 Task: Use the formula "WORKDAY" in spreadsheet "Project portfolio".
Action: Key pressed '='
Screenshot: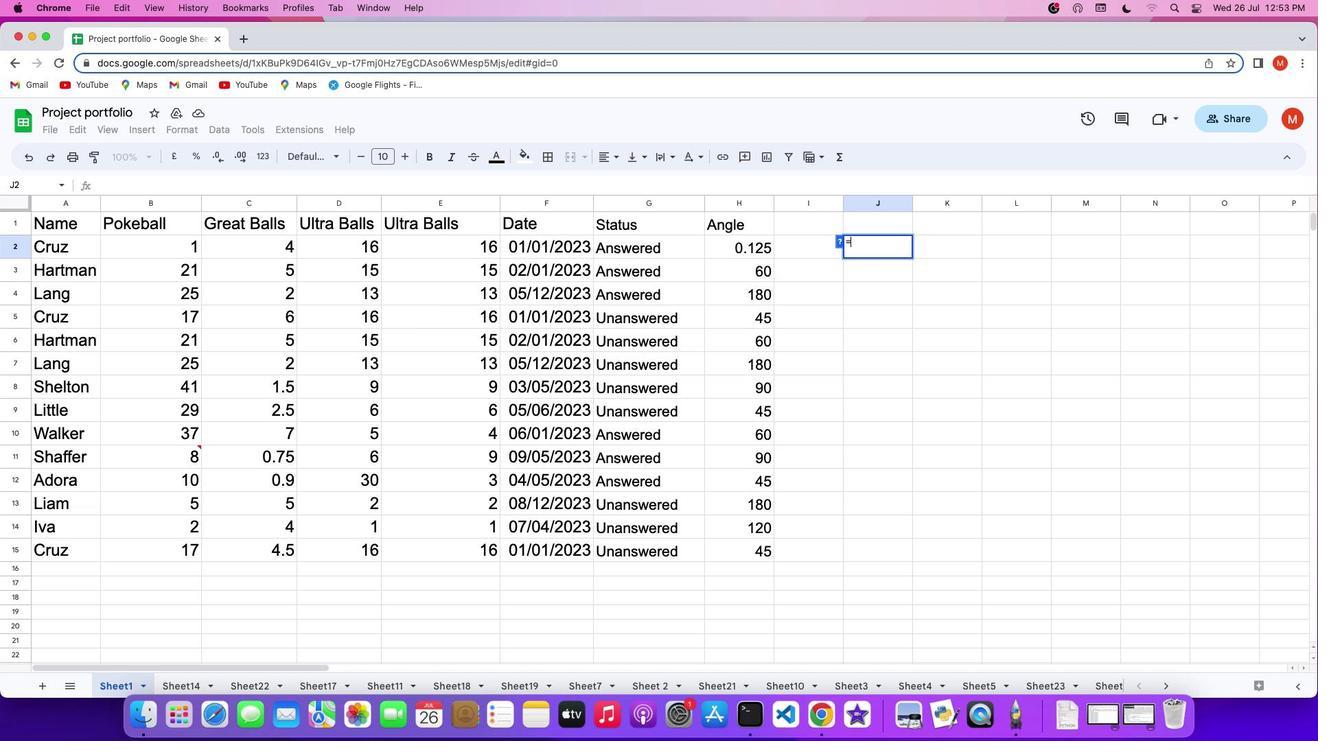 
Action: Mouse moved to (844, 162)
Screenshot: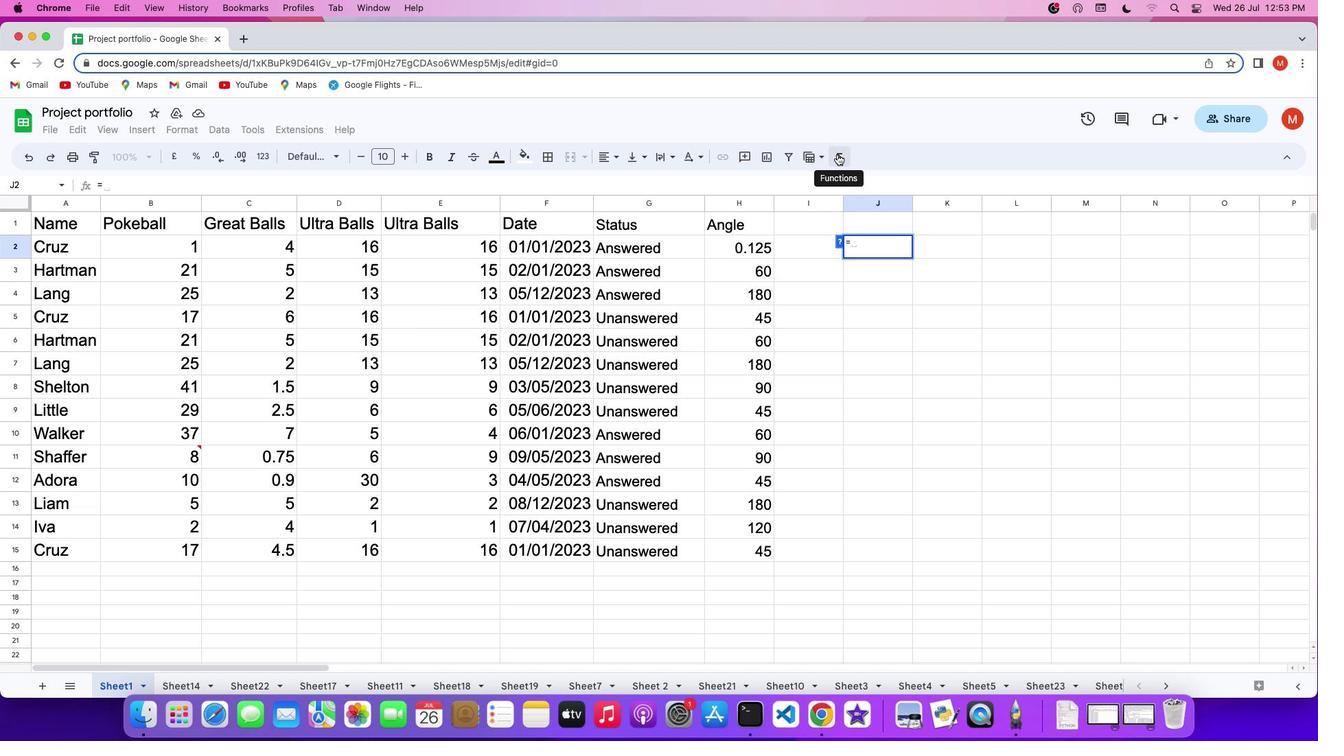
Action: Mouse pressed left at (844, 162)
Screenshot: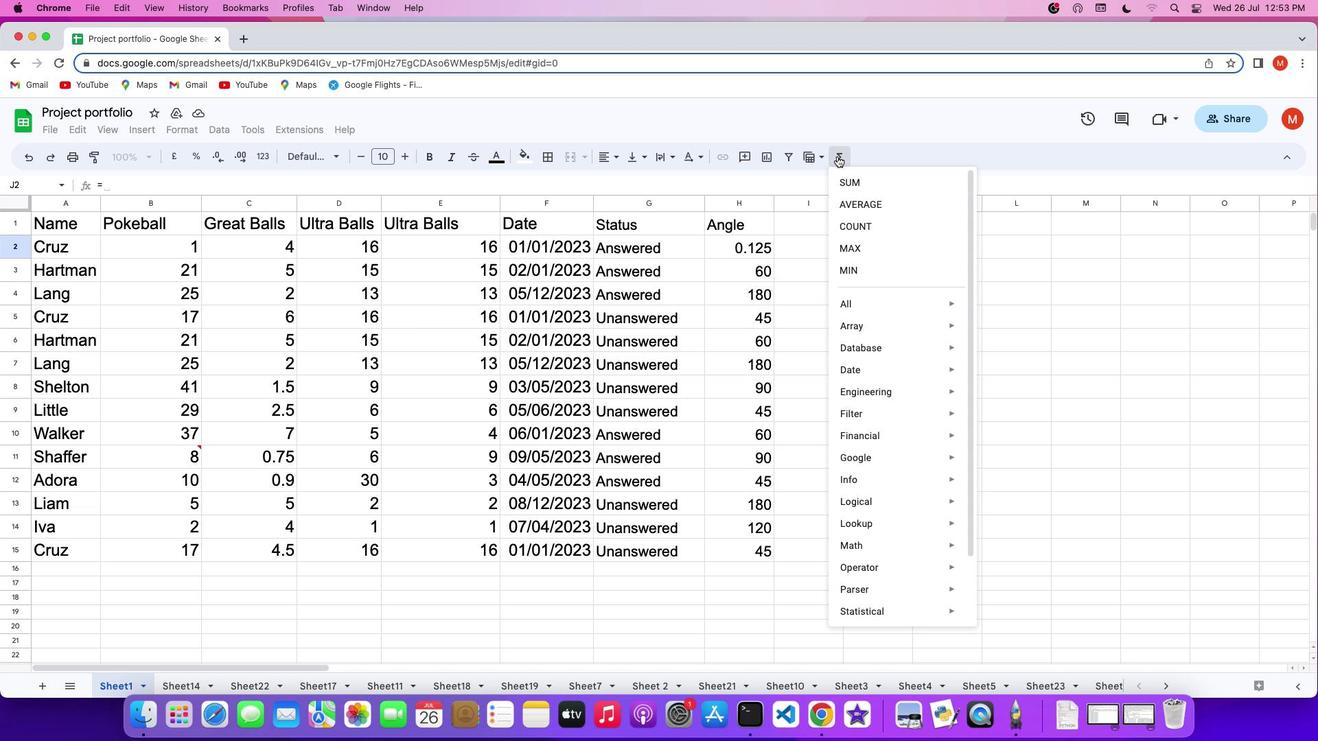 
Action: Mouse moved to (1027, 508)
Screenshot: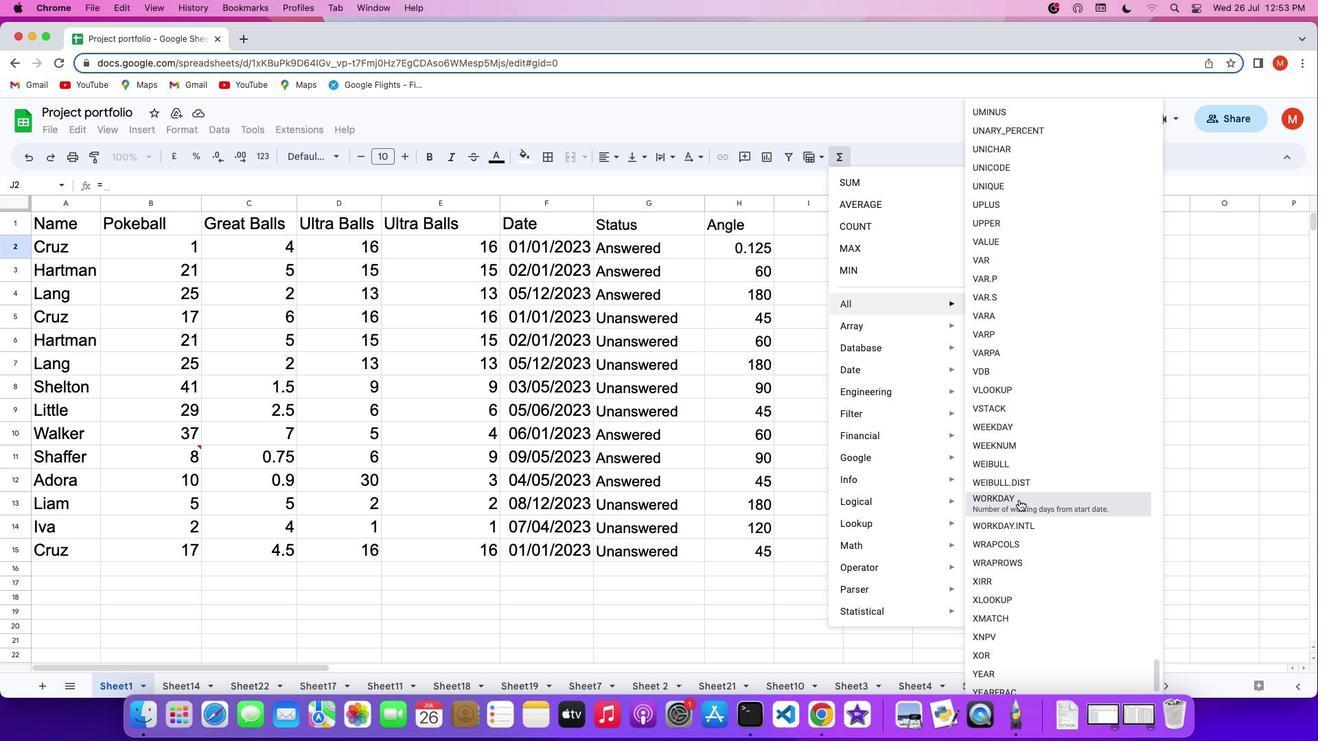 
Action: Mouse pressed left at (1027, 508)
Screenshot: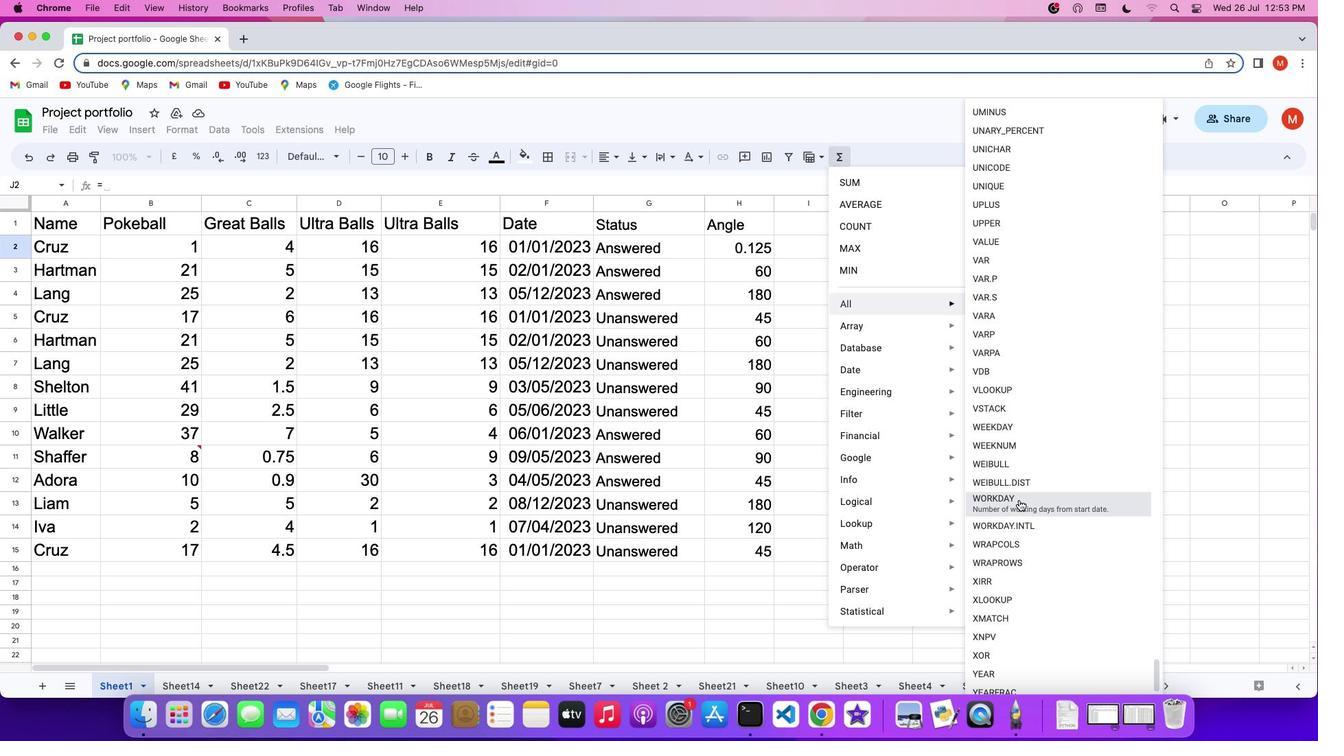 
Action: Mouse moved to (1021, 506)
Screenshot: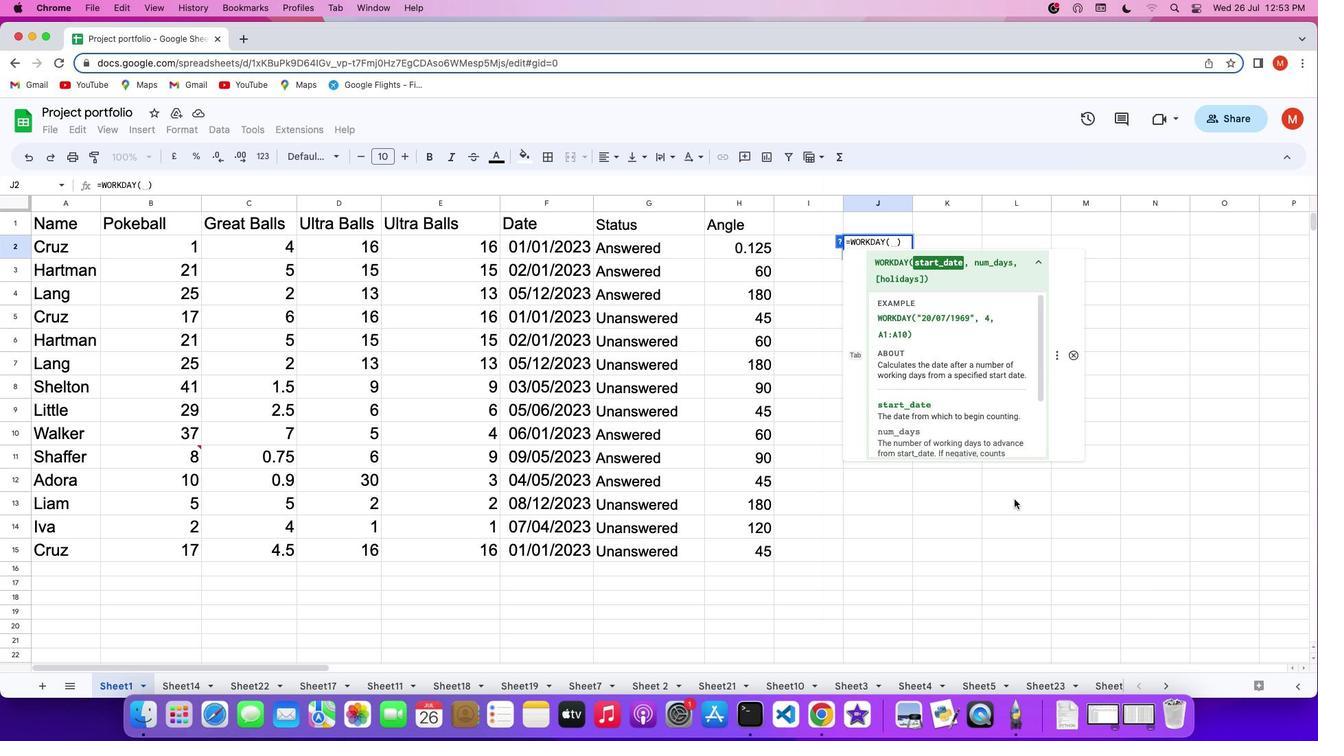 
Action: Key pressed Key.shift_r'"''2''0''/''0''7''/''1''9''6''9'Key.shift_r'"'',''4'','
Screenshot: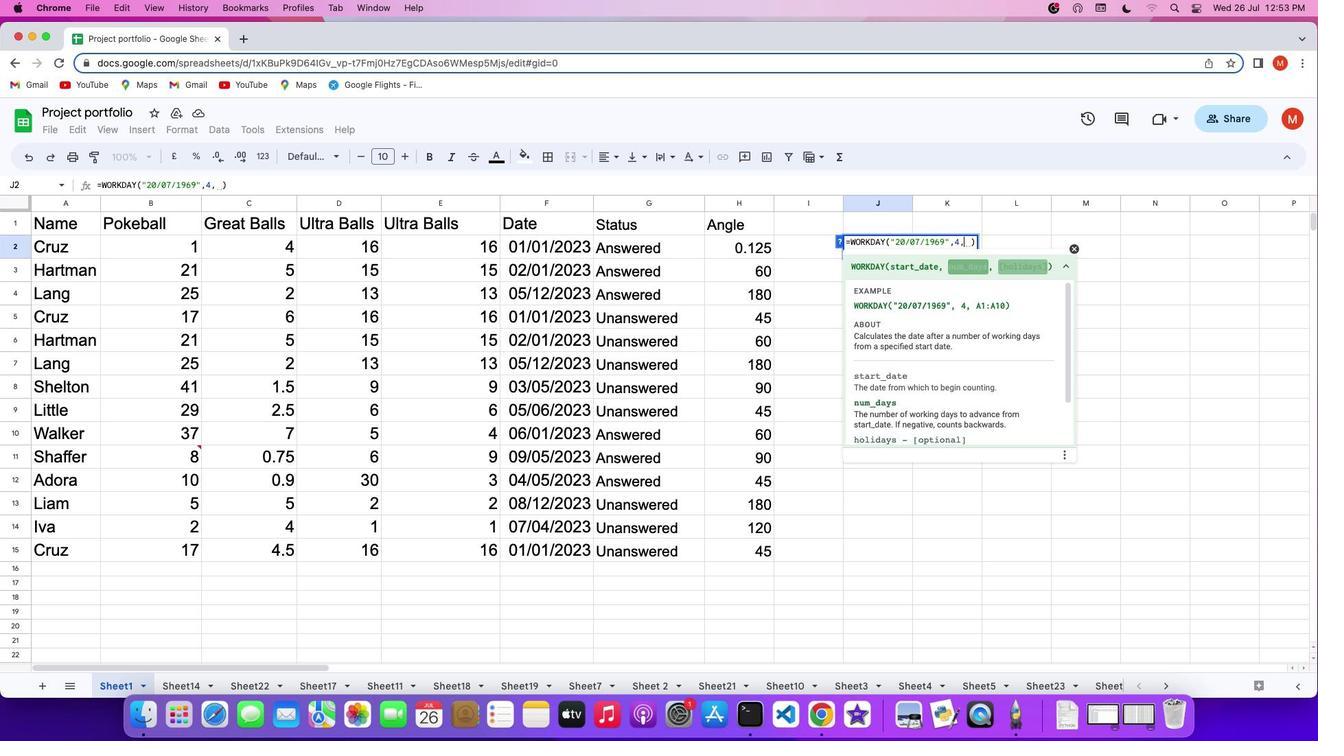 
Action: Mouse moved to (166, 249)
Screenshot: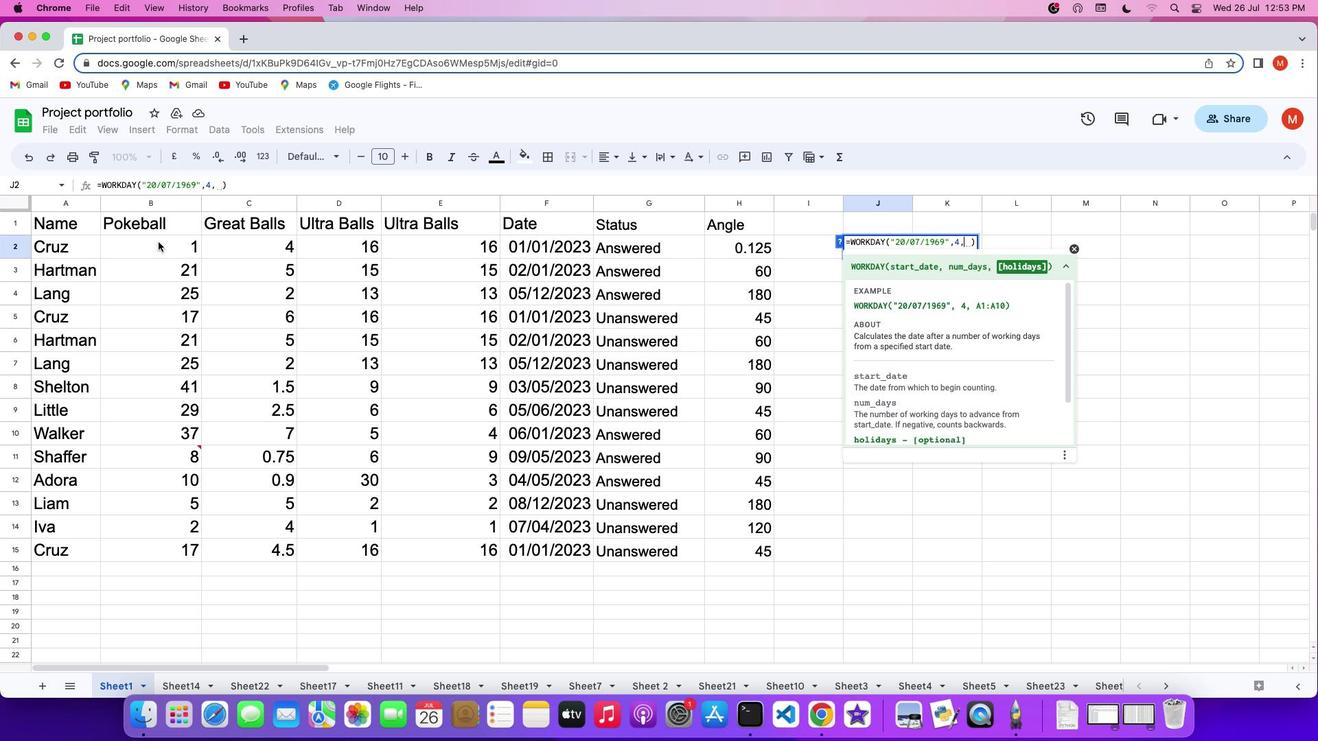 
Action: Mouse pressed left at (166, 249)
Screenshot: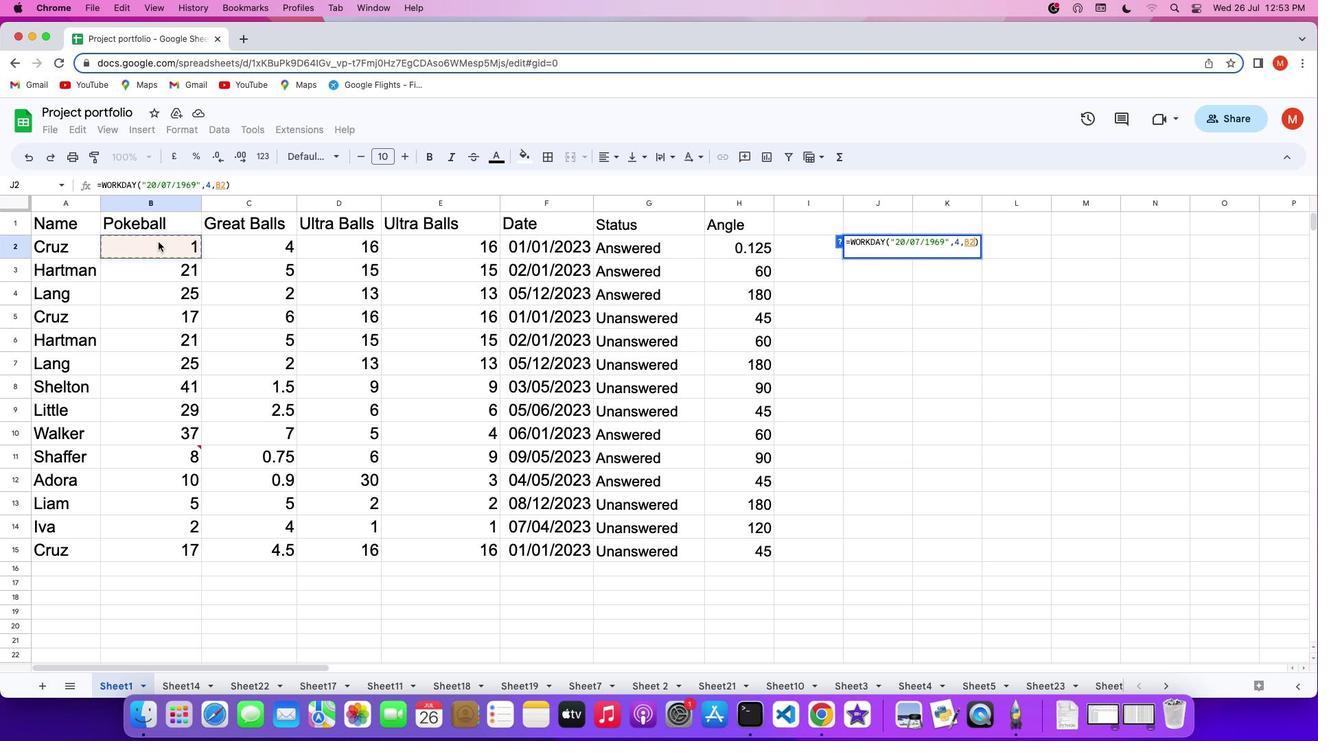 
Action: Mouse moved to (330, 561)
Screenshot: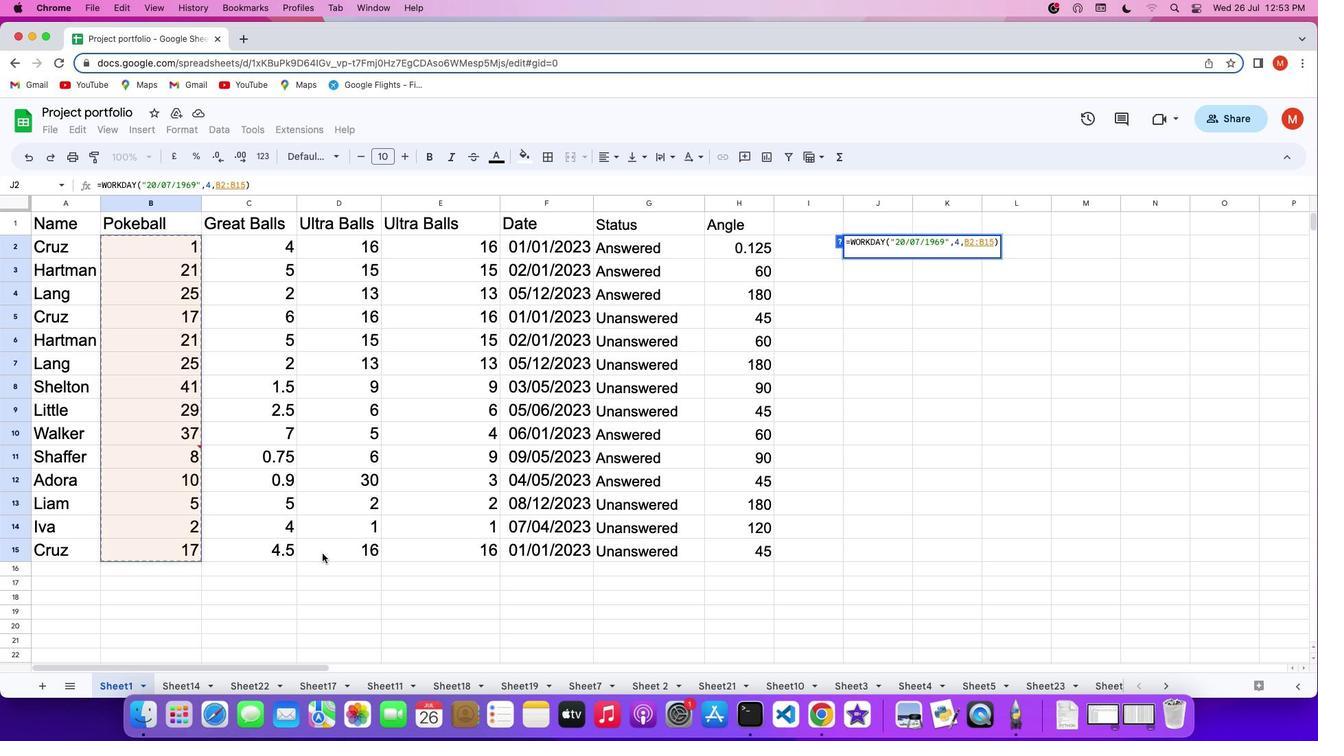 
Action: Key pressed Key.enter
Screenshot: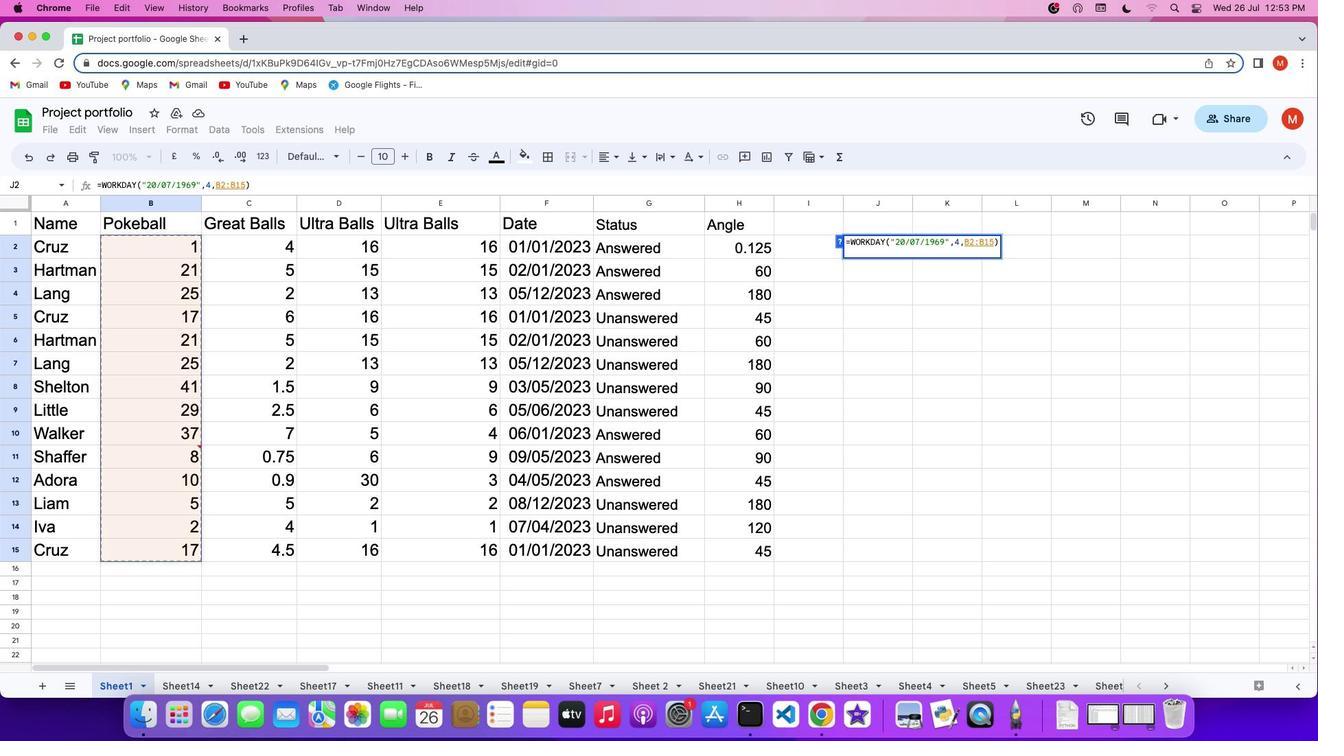 
